 Task: Select the option copy comment and enable include resolved comments.
Action: Mouse moved to (36, 57)
Screenshot: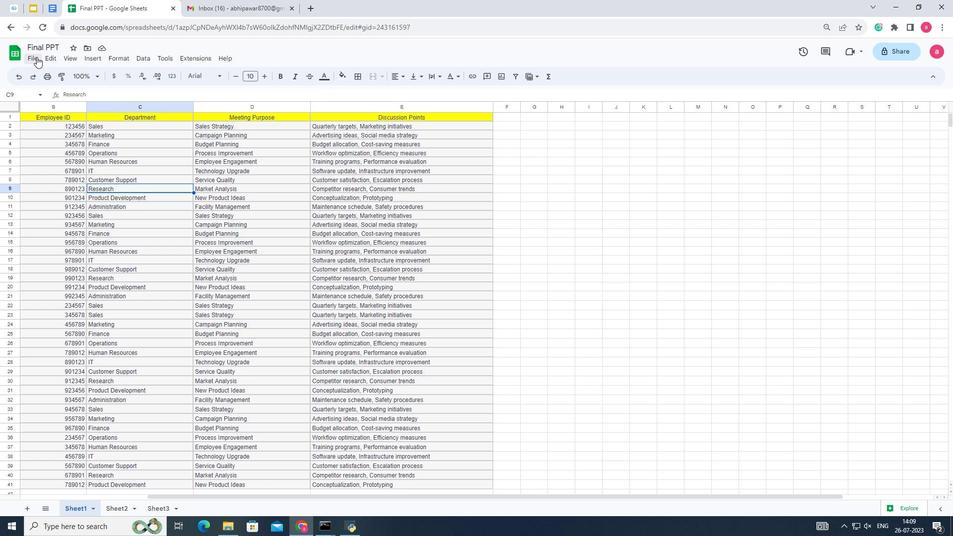 
Action: Mouse pressed left at (36, 57)
Screenshot: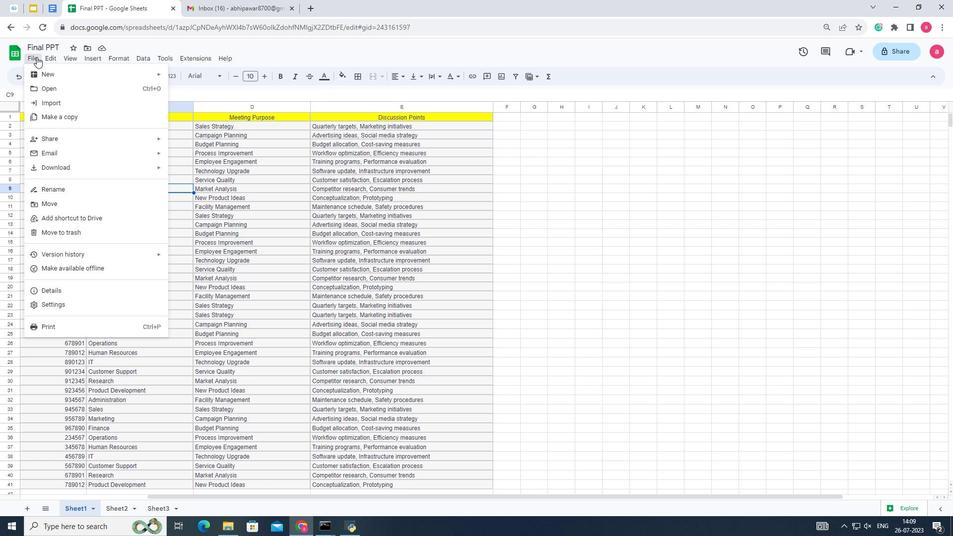 
Action: Mouse moved to (64, 116)
Screenshot: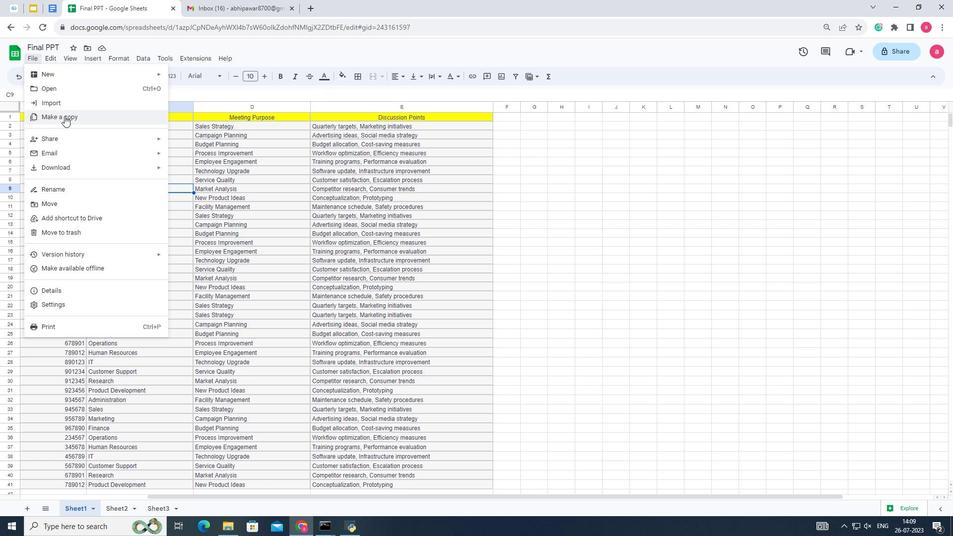 
Action: Mouse pressed left at (64, 116)
Screenshot: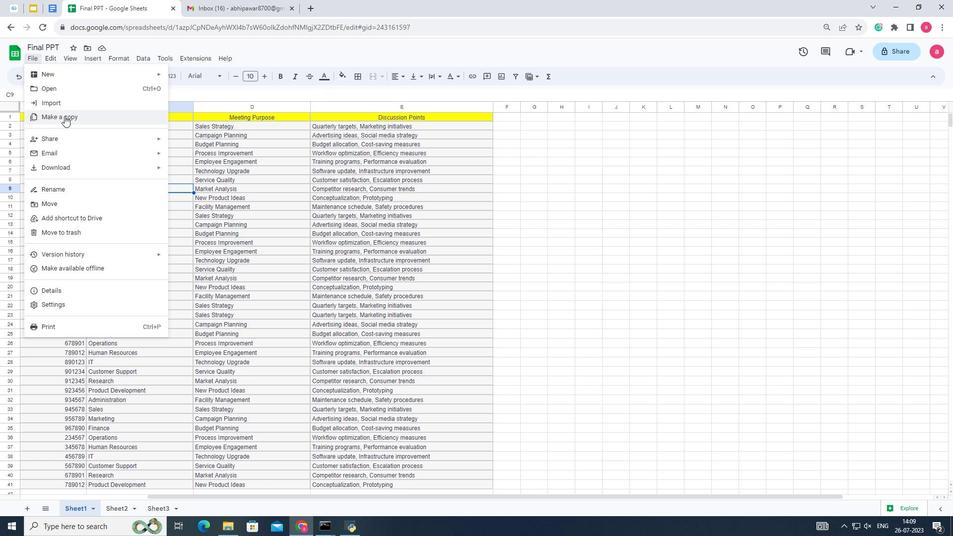 
Action: Mouse moved to (422, 310)
Screenshot: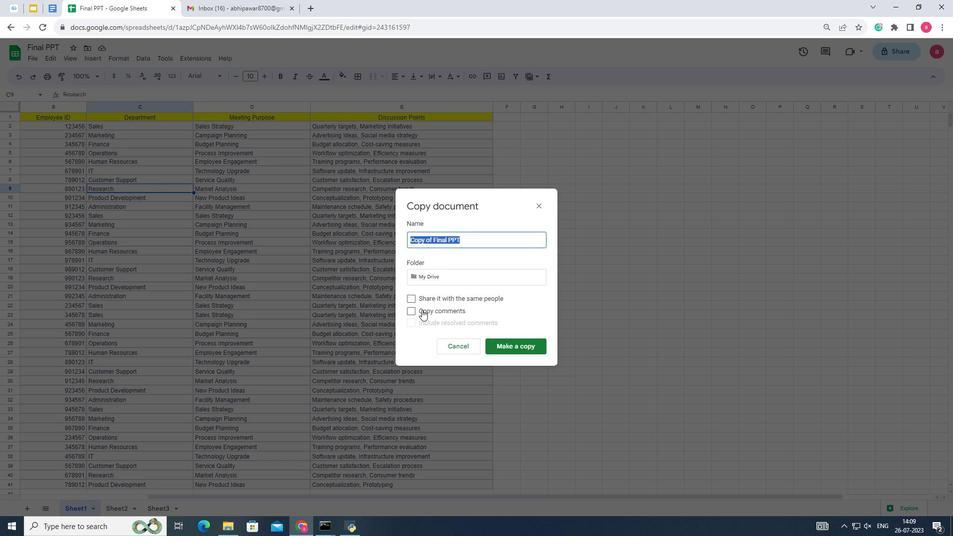 
Action: Mouse pressed left at (422, 310)
Screenshot: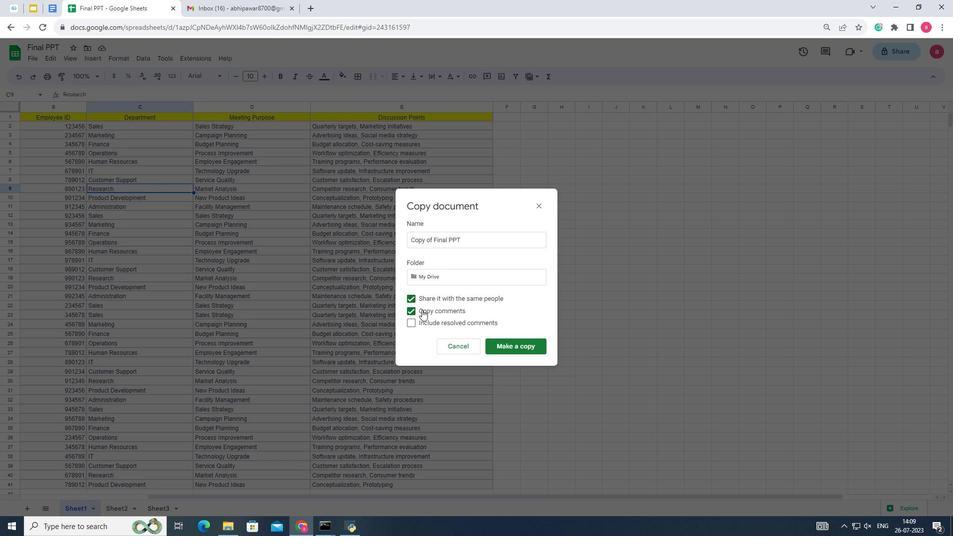 
Action: Mouse moved to (420, 321)
Screenshot: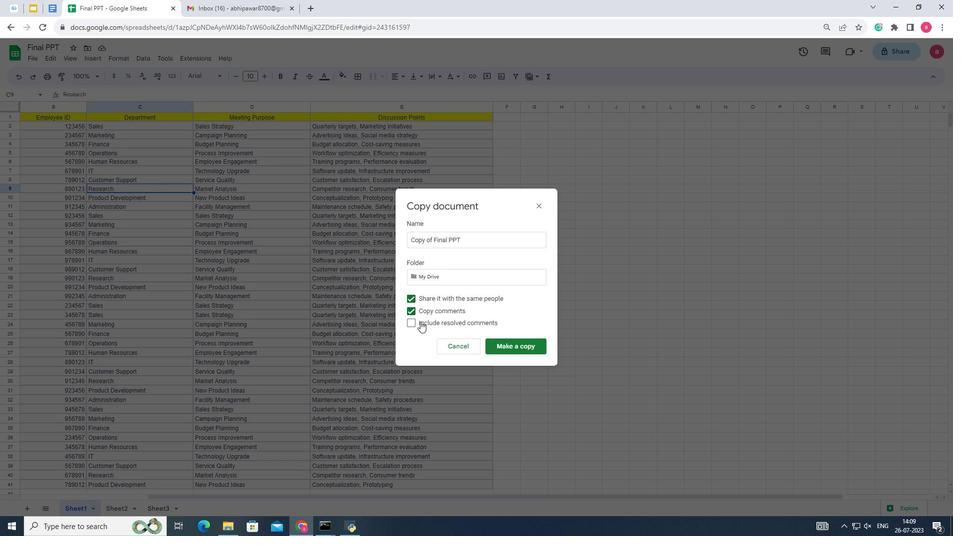 
Action: Mouse pressed left at (420, 321)
Screenshot: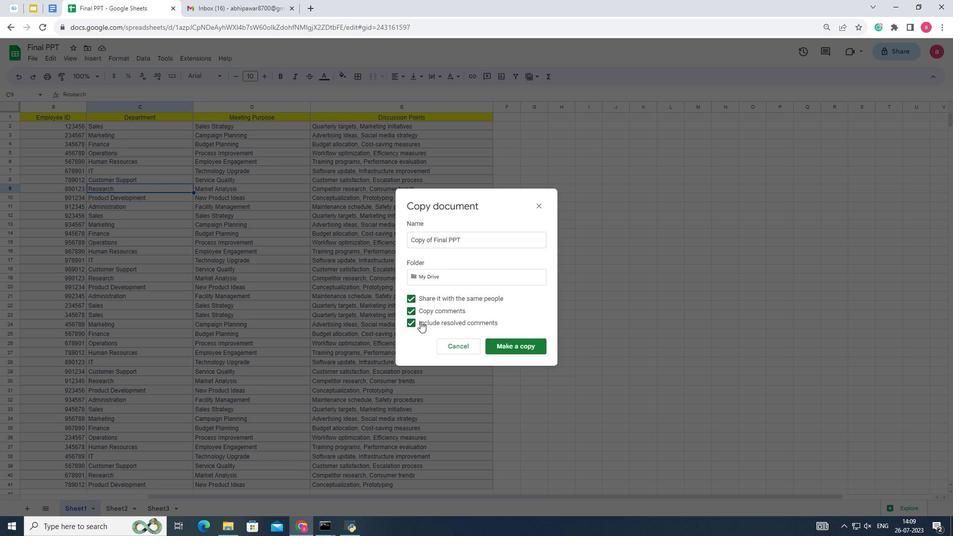 
Action: Mouse moved to (502, 348)
Screenshot: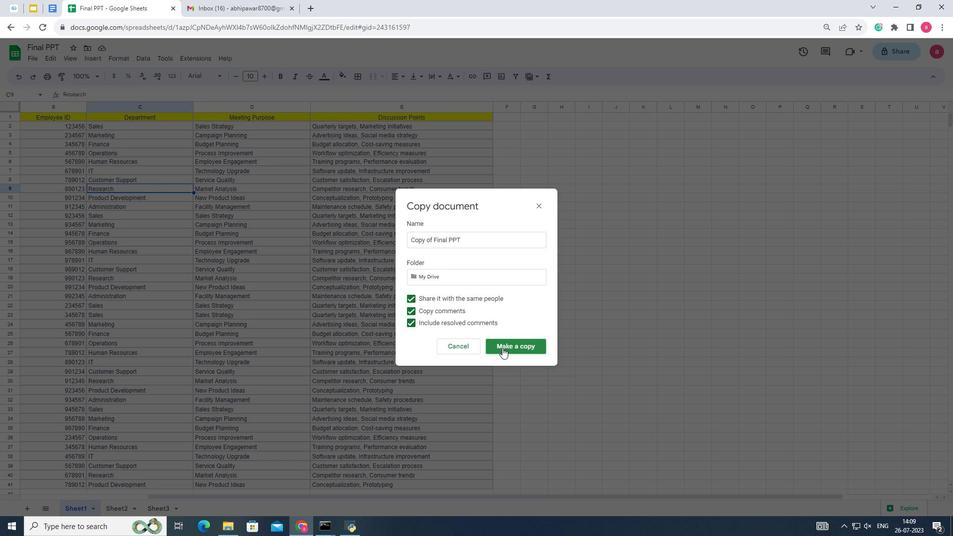 
Action: Mouse pressed left at (502, 348)
Screenshot: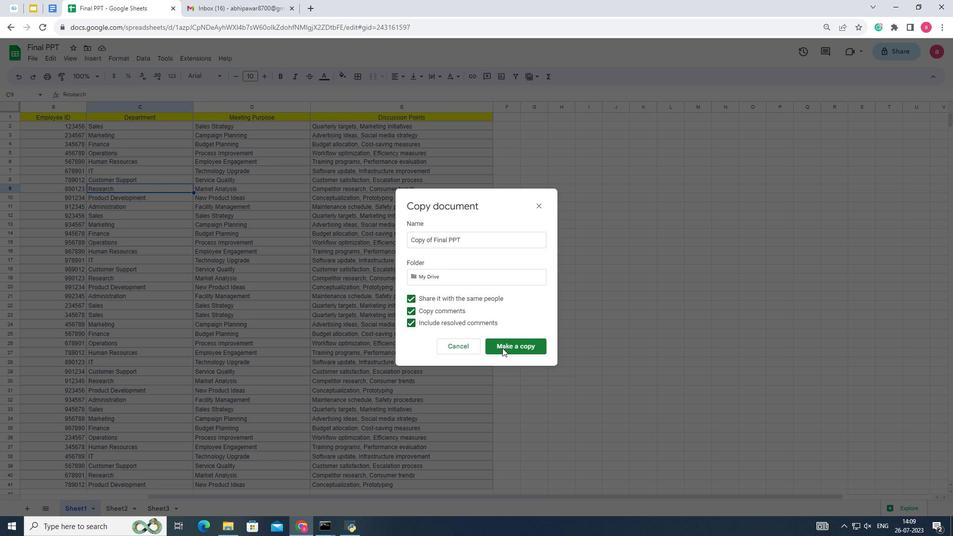 
